 Task: Check the percentage active listings of mud room in the last 5 years.
Action: Mouse moved to (920, 209)
Screenshot: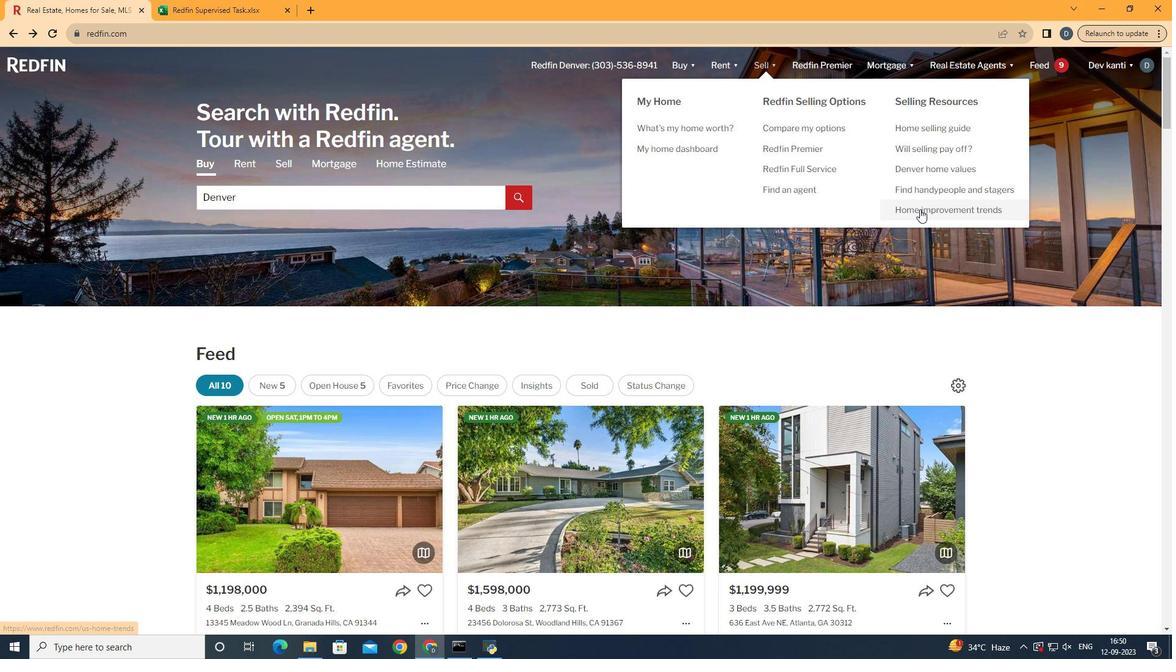 
Action: Mouse pressed left at (920, 209)
Screenshot: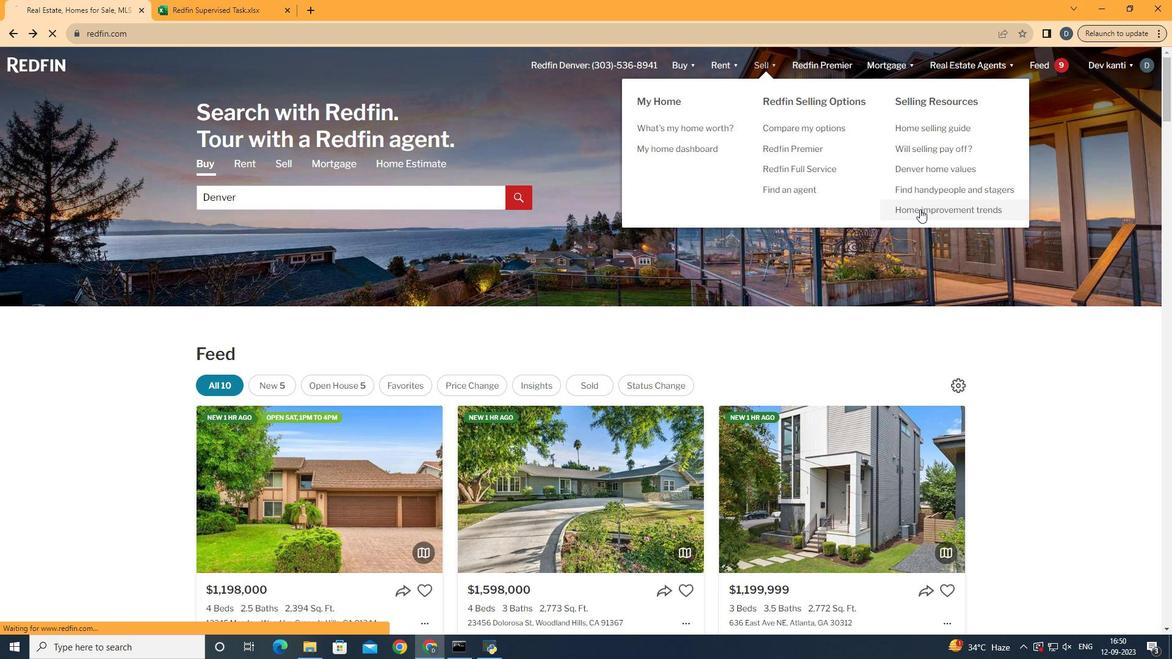 
Action: Mouse moved to (284, 232)
Screenshot: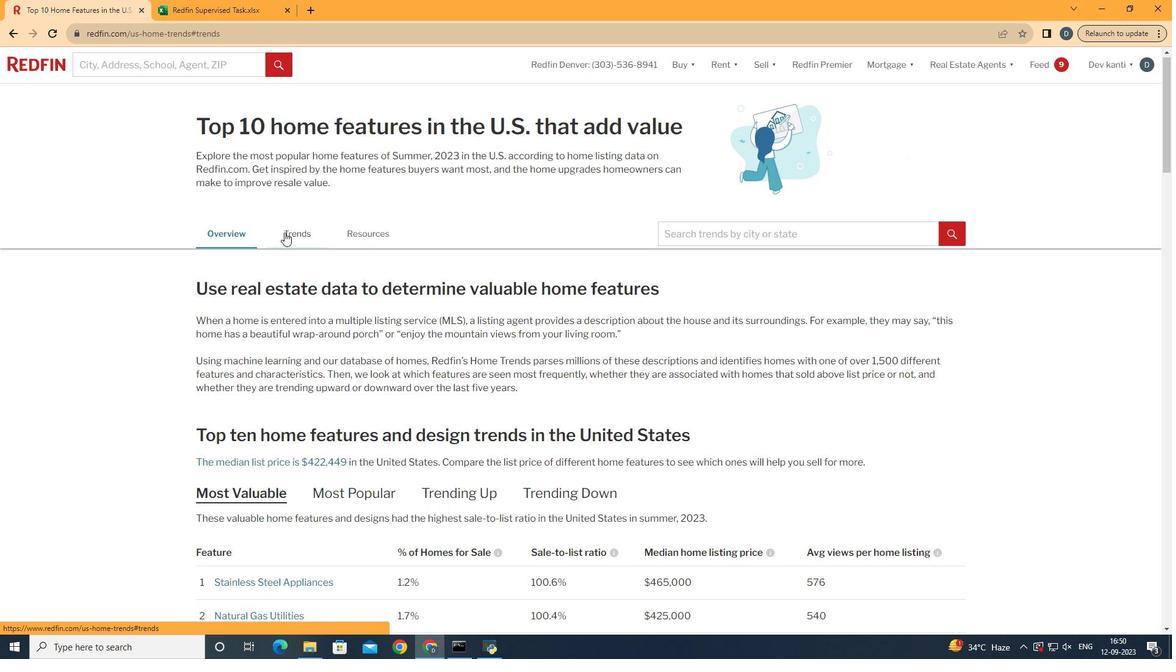 
Action: Mouse pressed left at (284, 232)
Screenshot: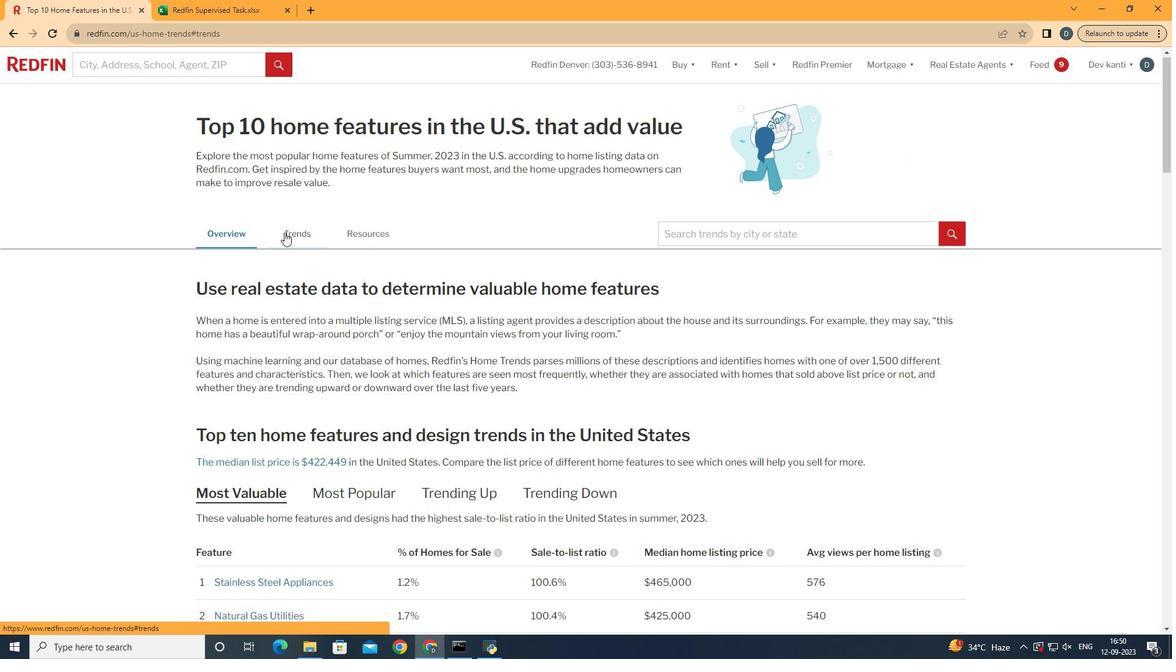 
Action: Mouse moved to (329, 294)
Screenshot: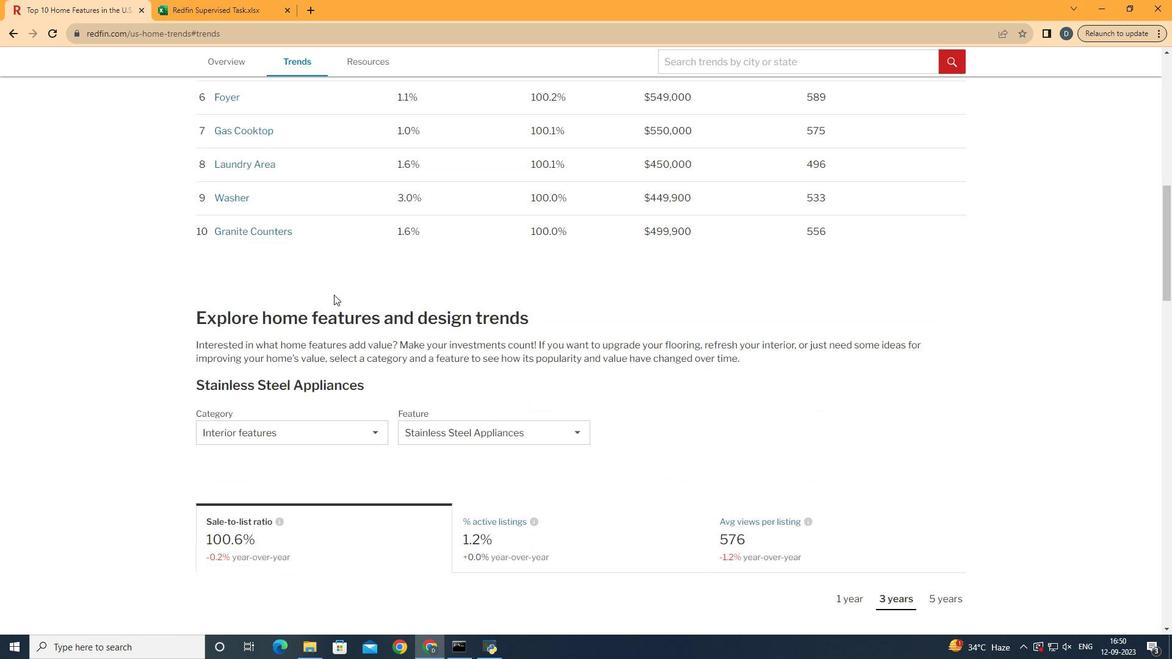 
Action: Mouse scrolled (329, 293) with delta (0, 0)
Screenshot: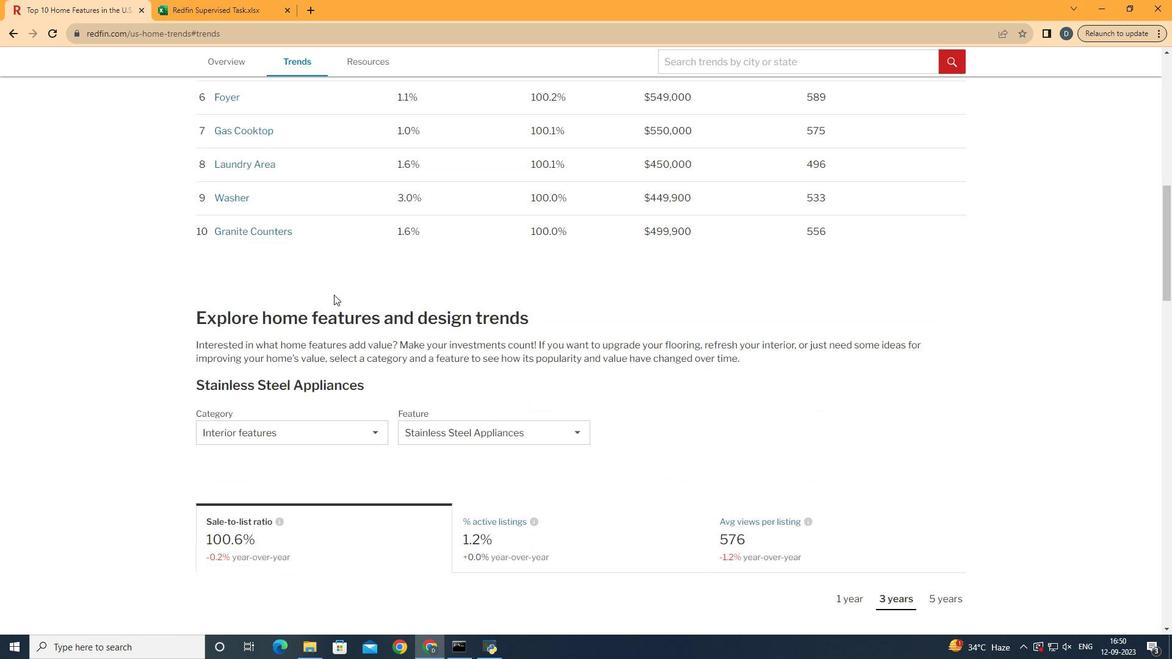 
Action: Mouse moved to (330, 294)
Screenshot: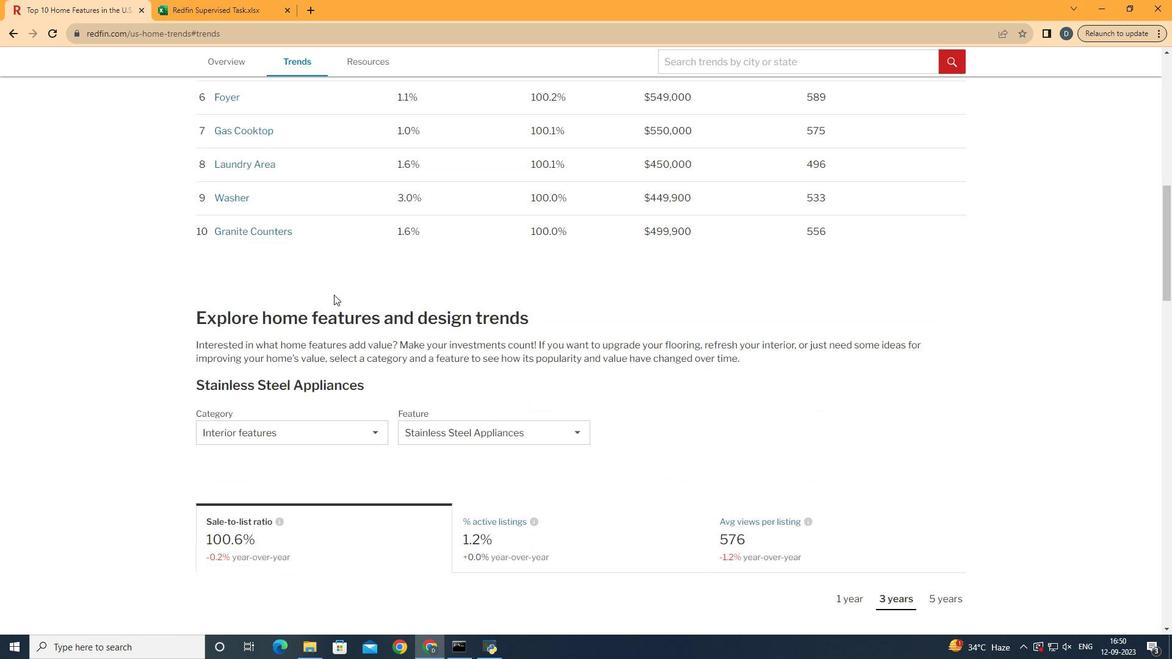 
Action: Mouse scrolled (330, 294) with delta (0, 0)
Screenshot: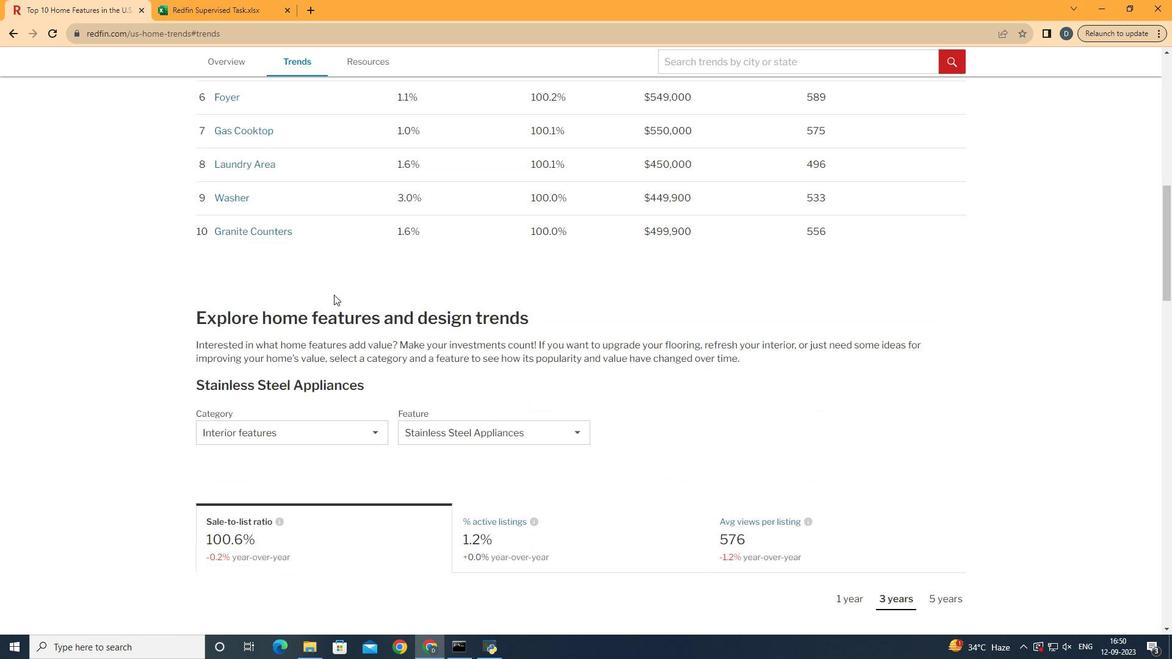 
Action: Mouse scrolled (330, 294) with delta (0, 0)
Screenshot: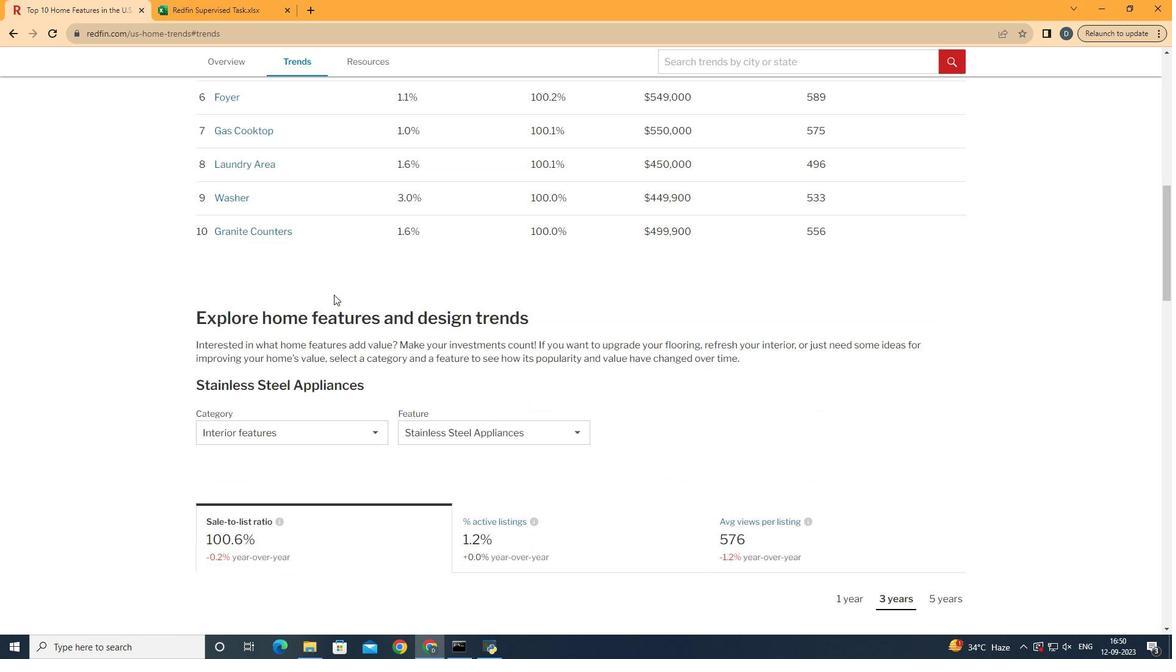 
Action: Mouse scrolled (330, 294) with delta (0, 0)
Screenshot: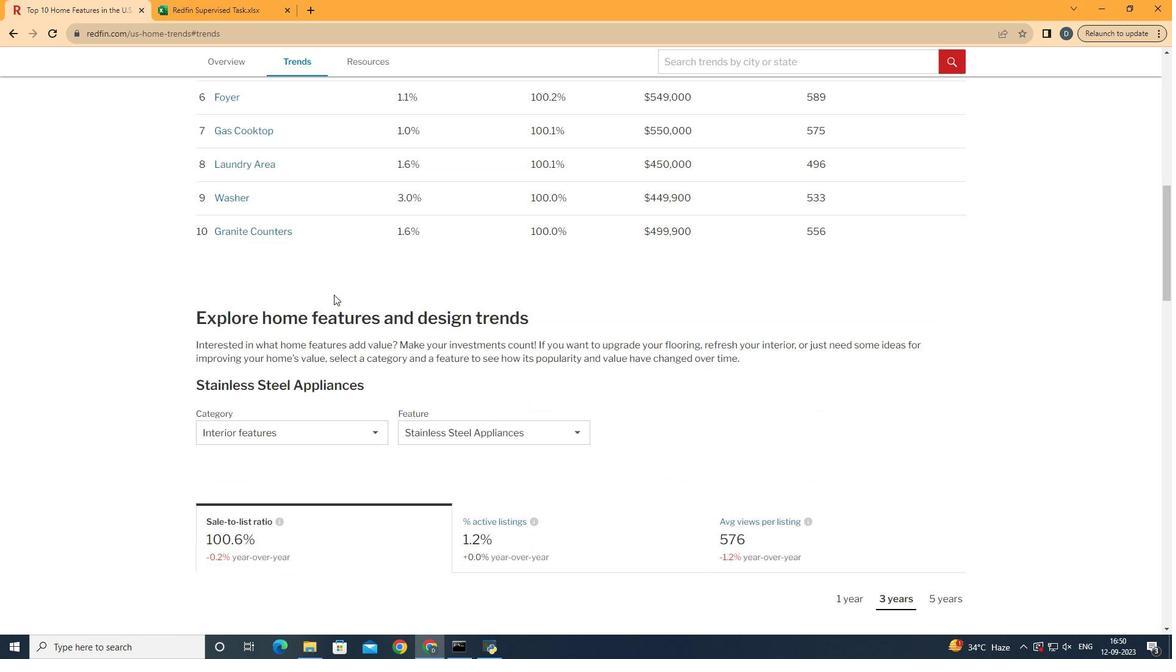 
Action: Mouse scrolled (330, 294) with delta (0, 0)
Screenshot: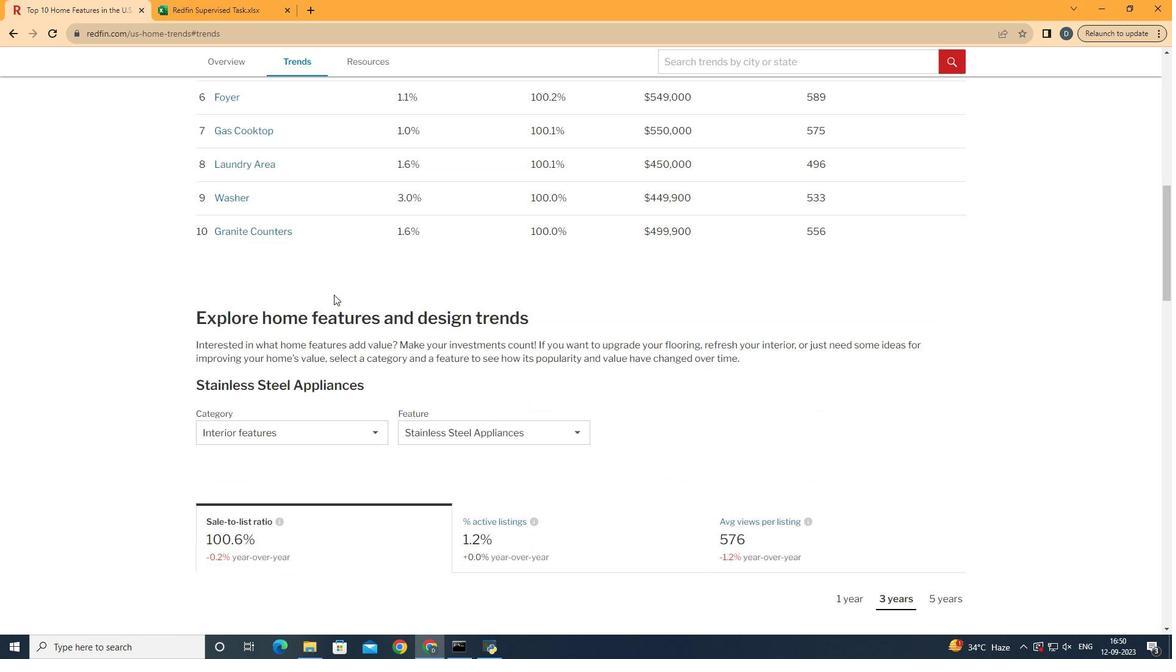 
Action: Mouse moved to (333, 294)
Screenshot: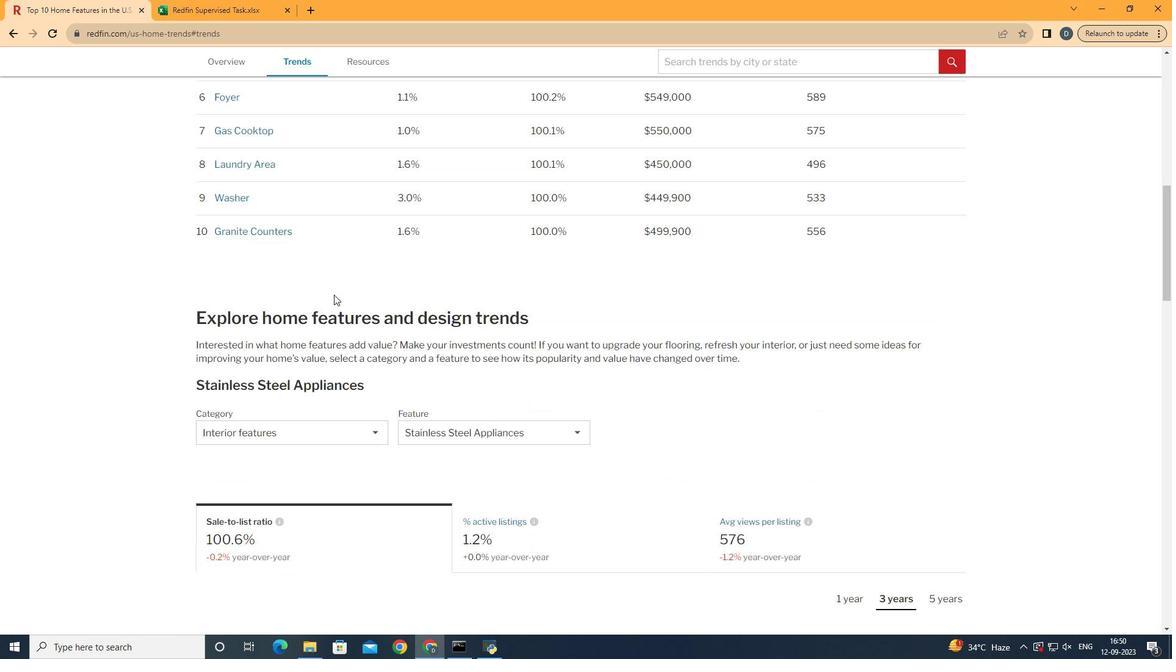 
Action: Mouse scrolled (333, 294) with delta (0, 0)
Screenshot: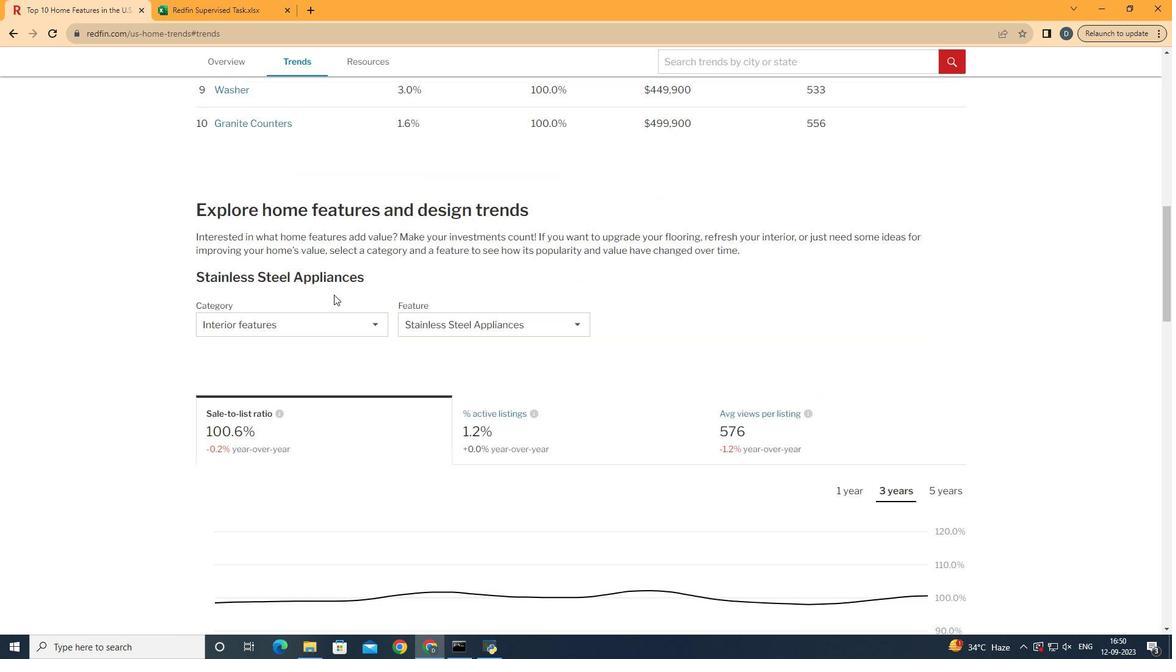 
Action: Mouse scrolled (333, 294) with delta (0, 0)
Screenshot: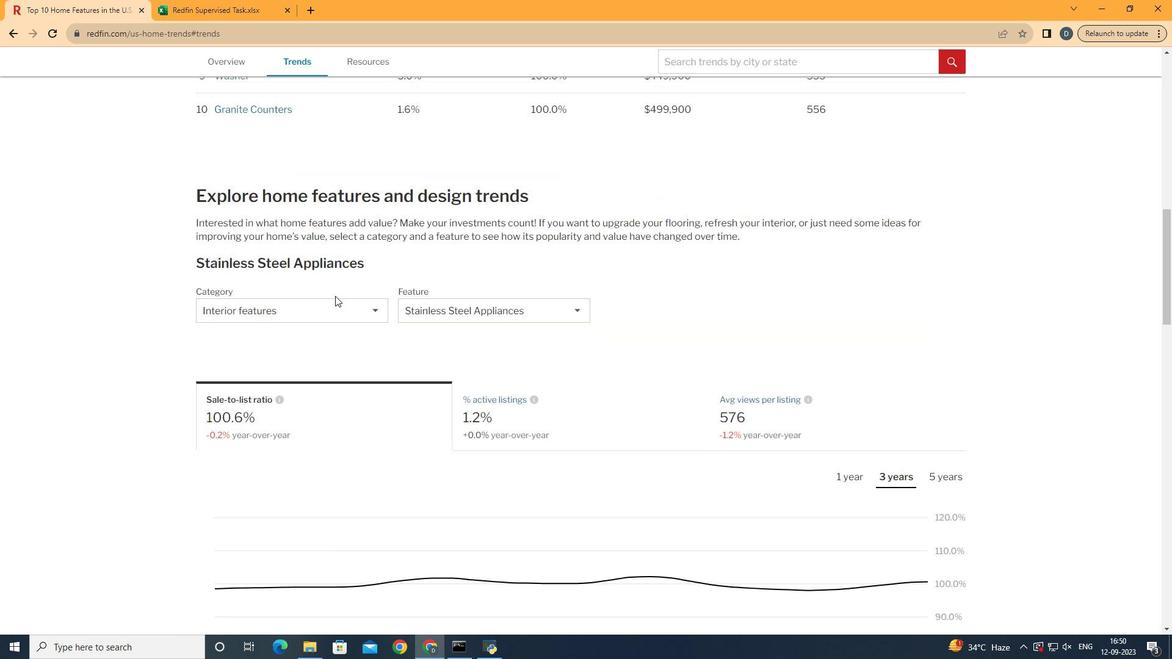 
Action: Mouse moved to (332, 316)
Screenshot: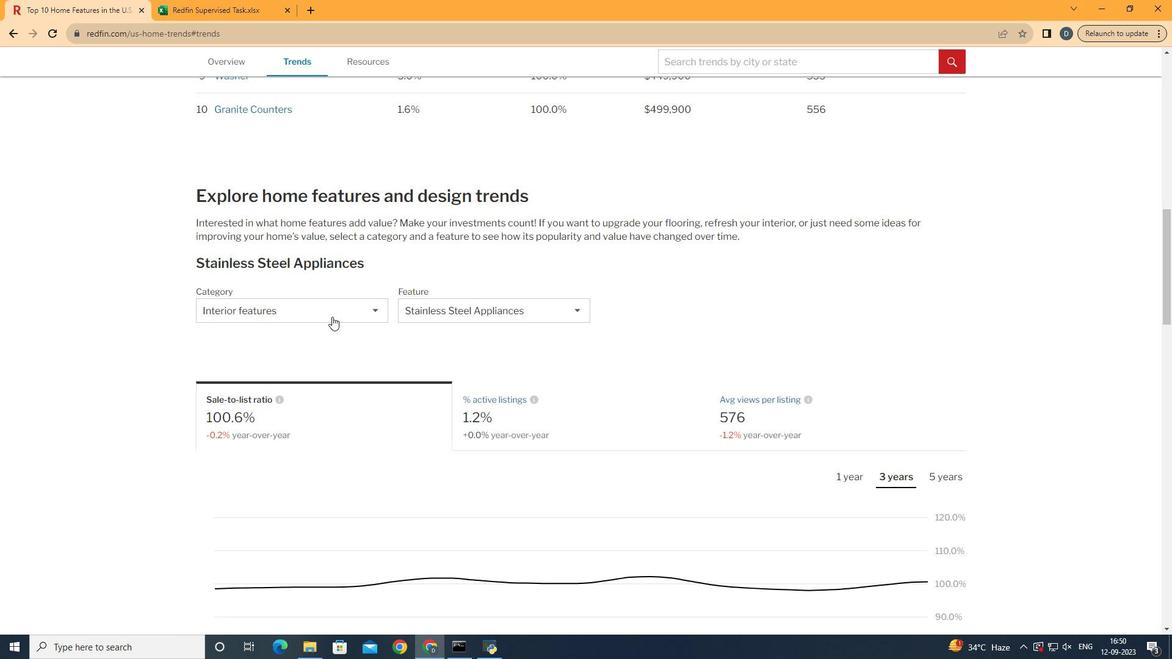 
Action: Mouse pressed left at (332, 316)
Screenshot: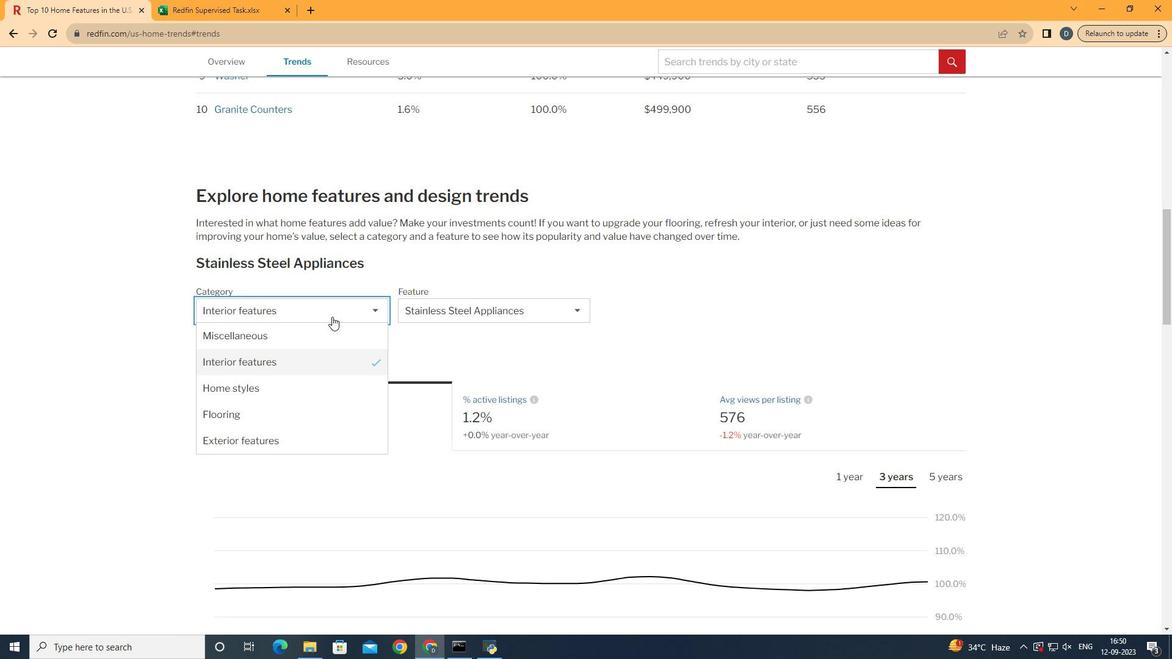 
Action: Mouse moved to (343, 359)
Screenshot: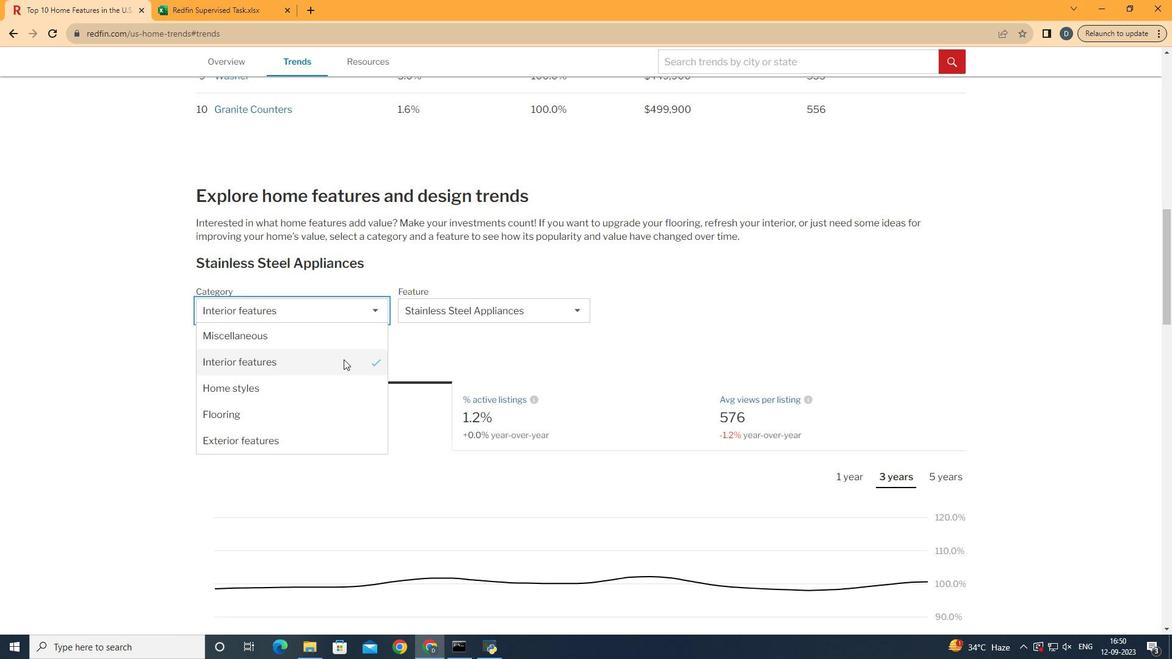 
Action: Mouse pressed left at (343, 359)
Screenshot: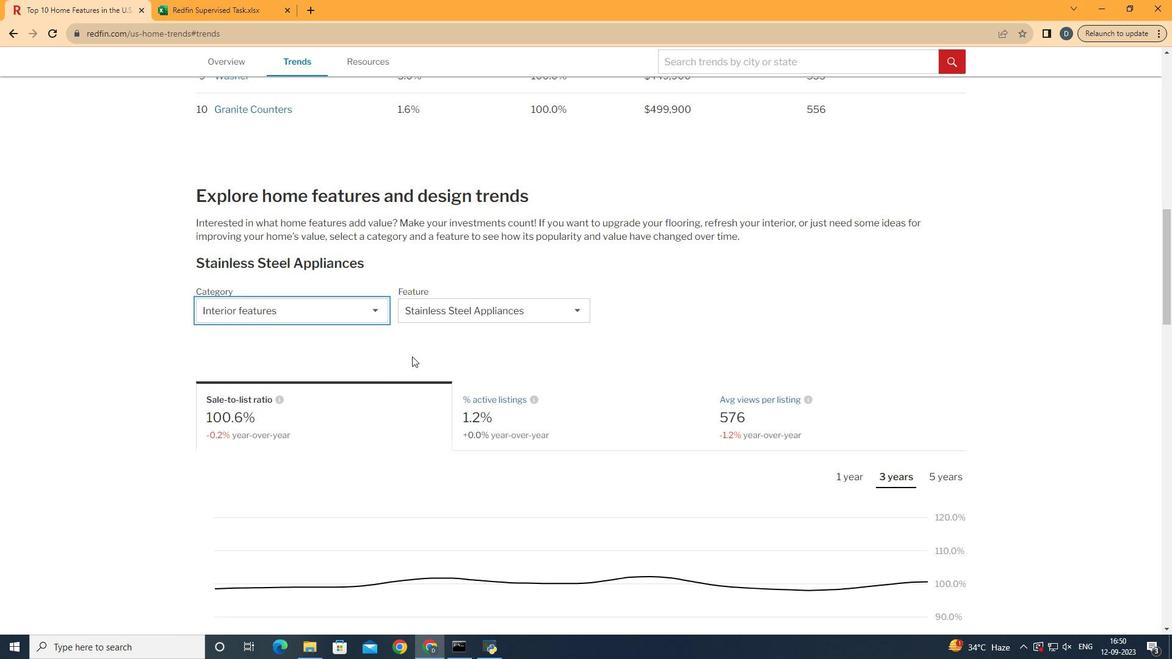 
Action: Mouse moved to (508, 309)
Screenshot: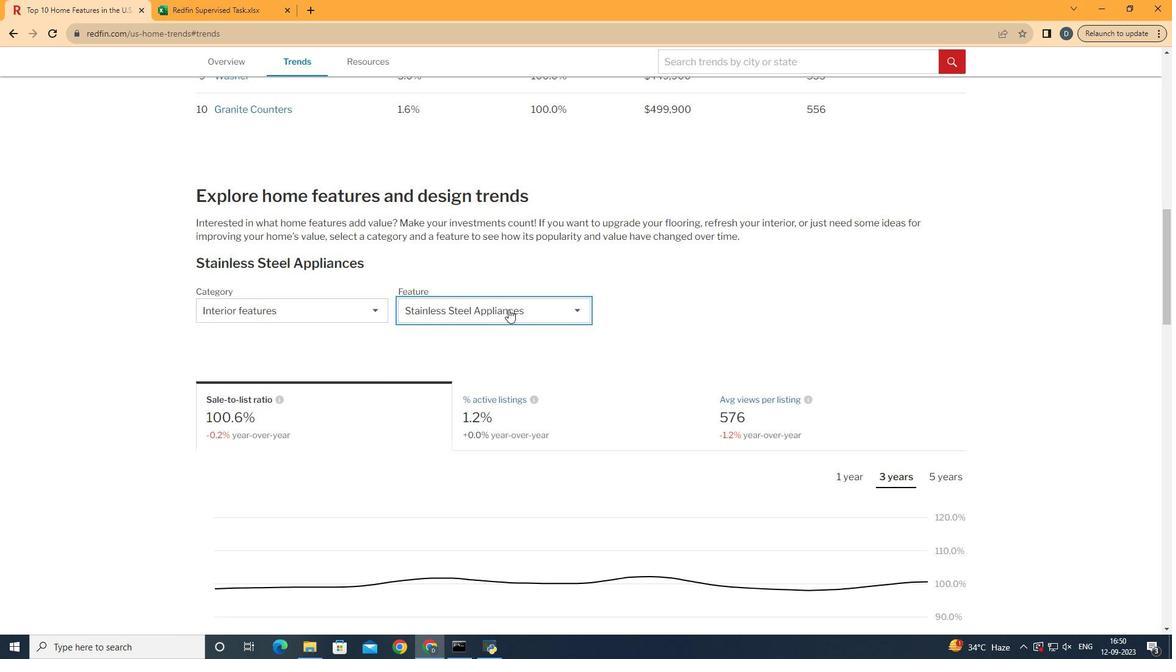 
Action: Mouse pressed left at (508, 309)
Screenshot: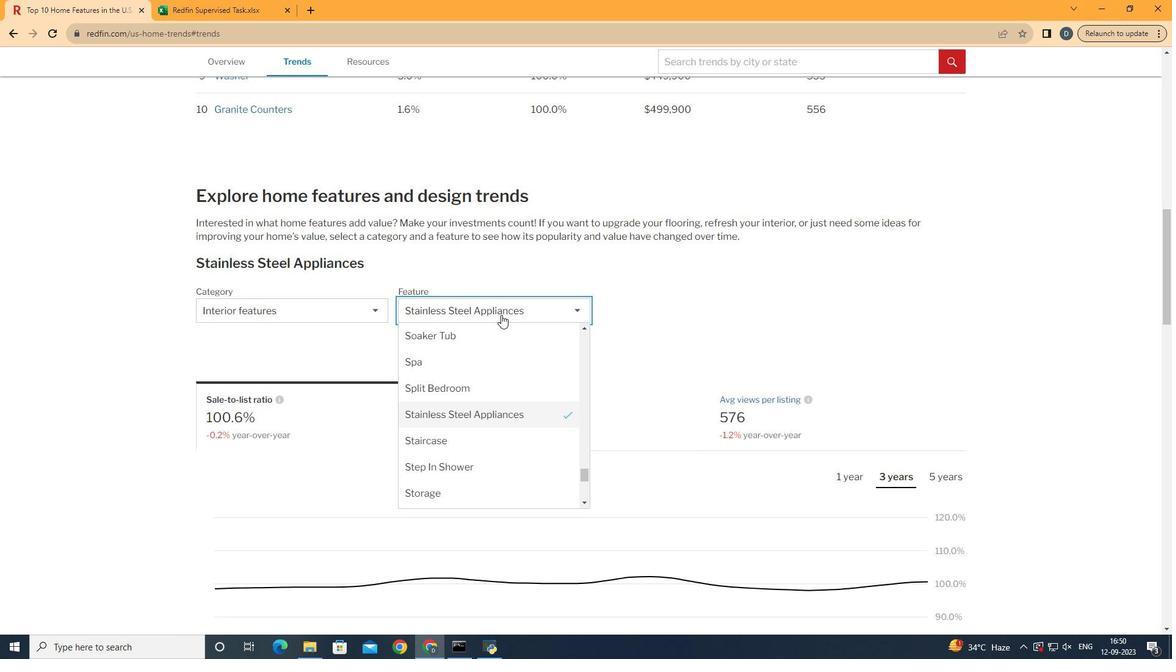 
Action: Mouse moved to (509, 391)
Screenshot: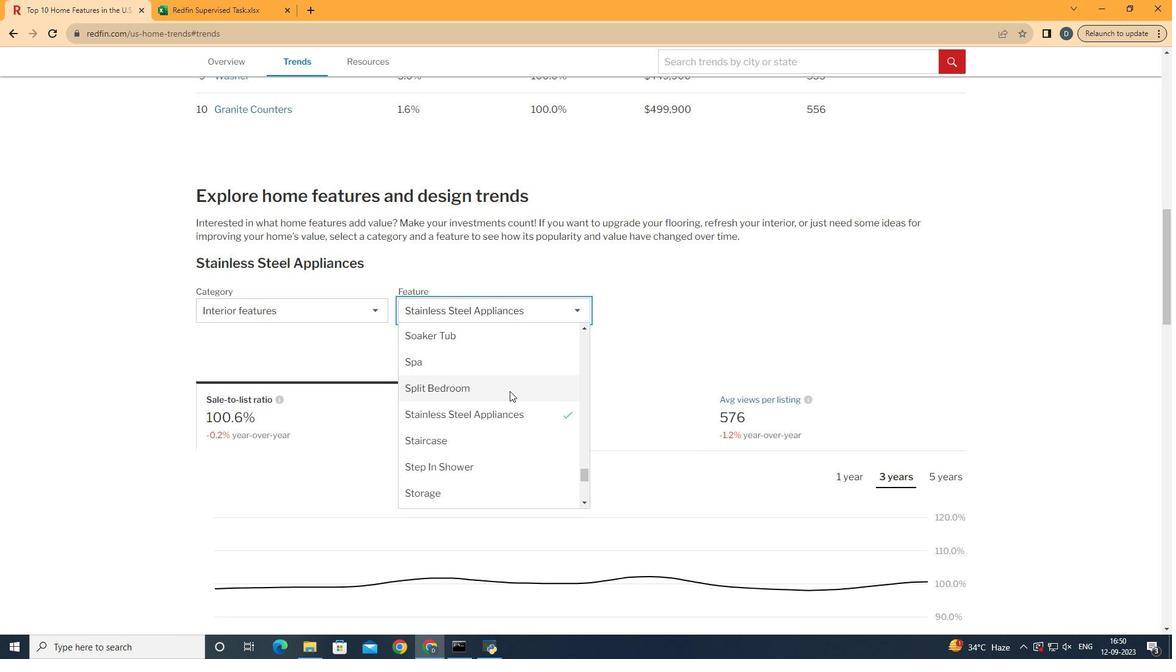 
Action: Mouse scrolled (509, 391) with delta (0, 0)
Screenshot: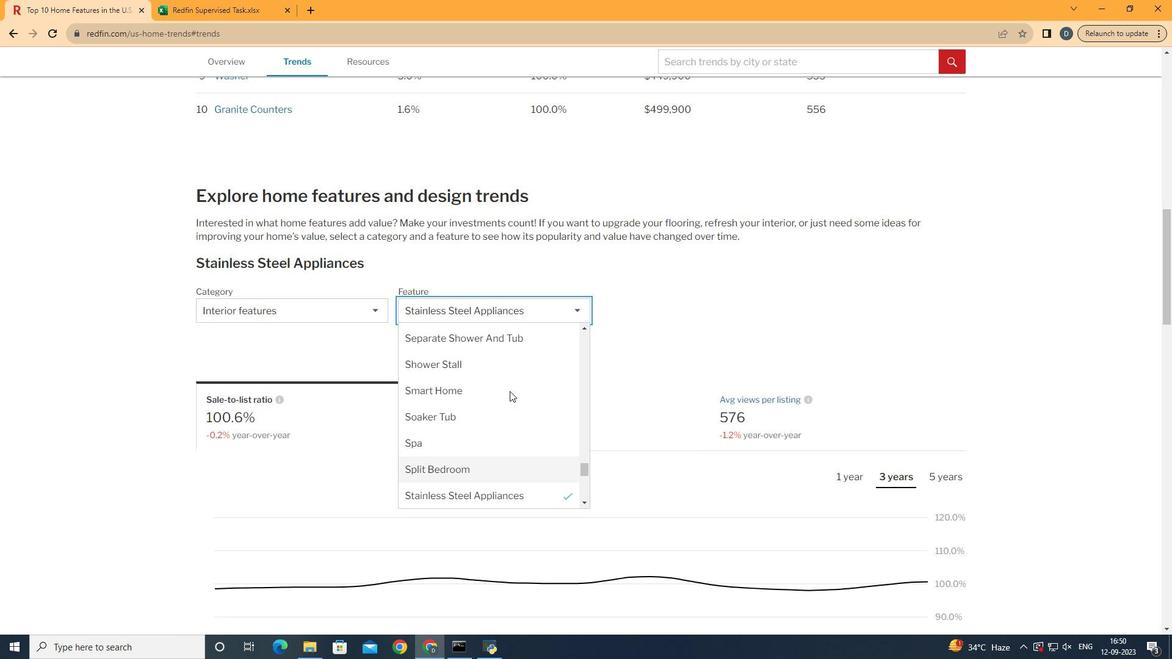 
Action: Mouse scrolled (509, 391) with delta (0, 0)
Screenshot: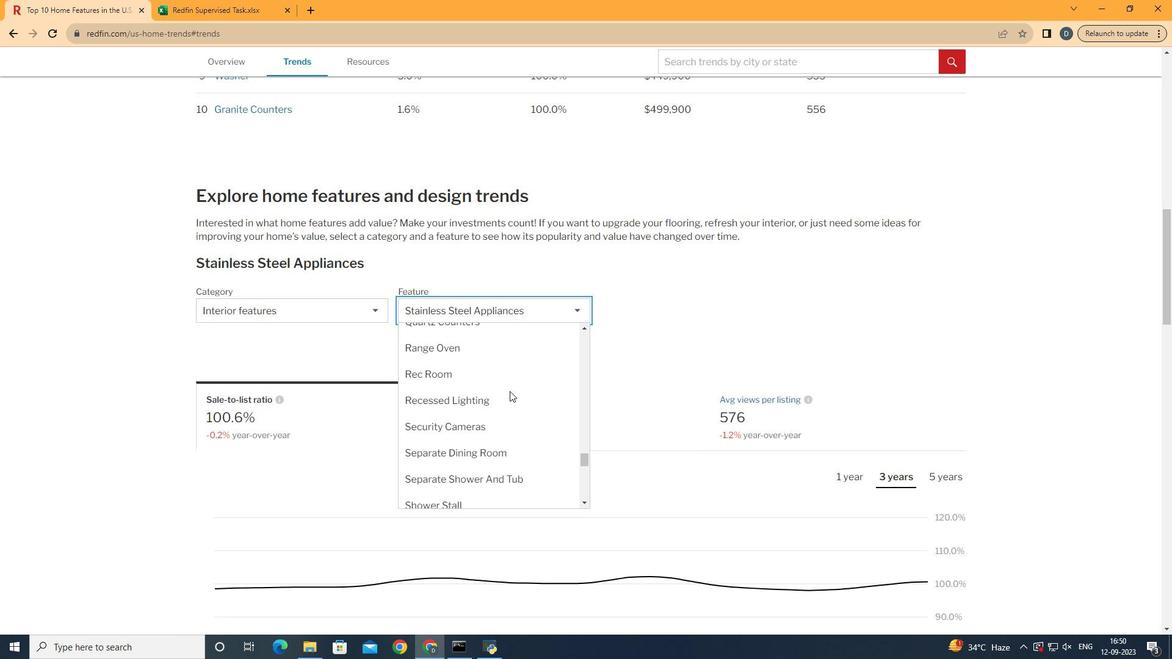 
Action: Mouse scrolled (509, 391) with delta (0, 0)
Screenshot: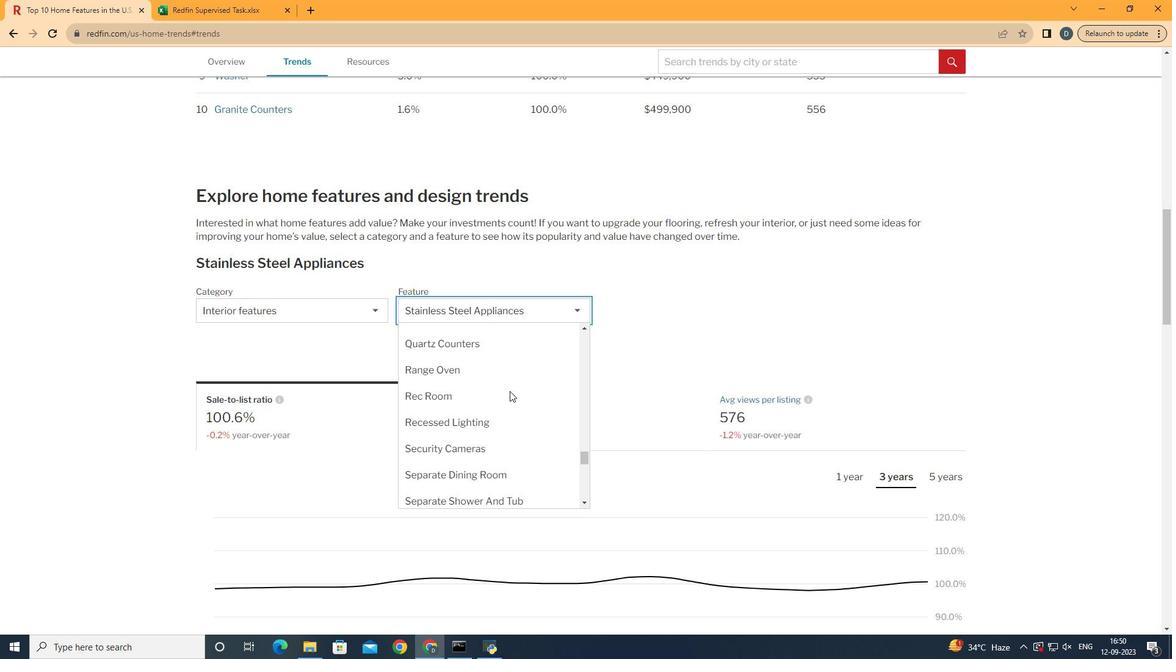 
Action: Mouse scrolled (509, 391) with delta (0, 0)
Screenshot: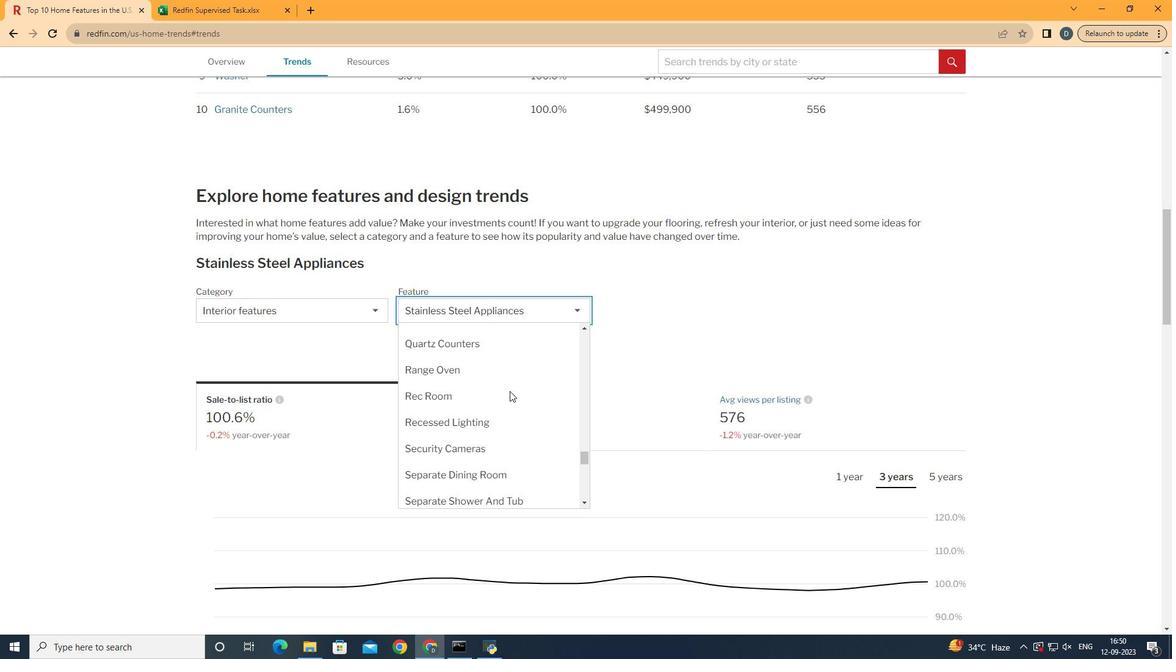 
Action: Mouse scrolled (509, 391) with delta (0, 0)
Screenshot: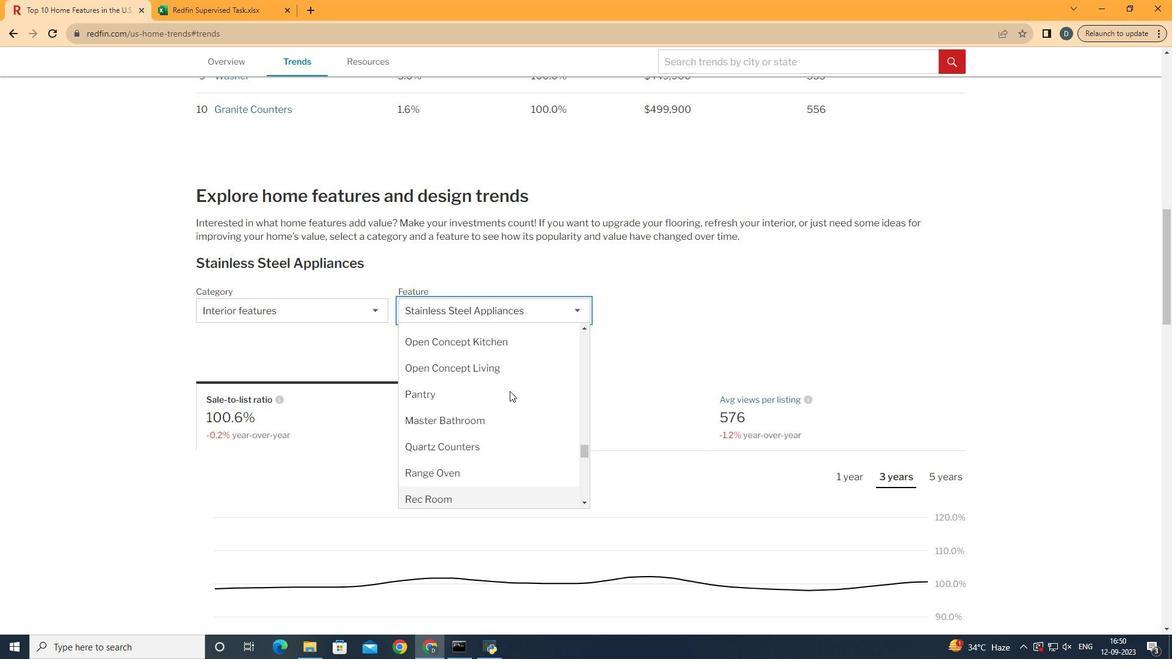 
Action: Mouse scrolled (509, 391) with delta (0, 0)
Screenshot: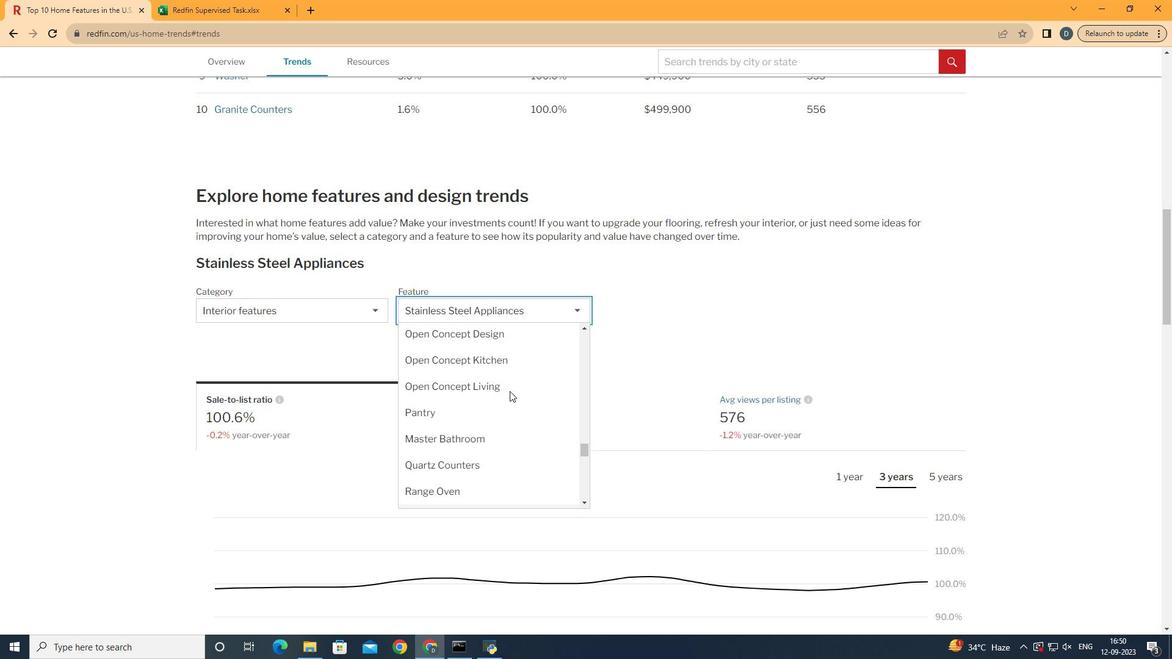 
Action: Mouse scrolled (509, 391) with delta (0, 0)
Screenshot: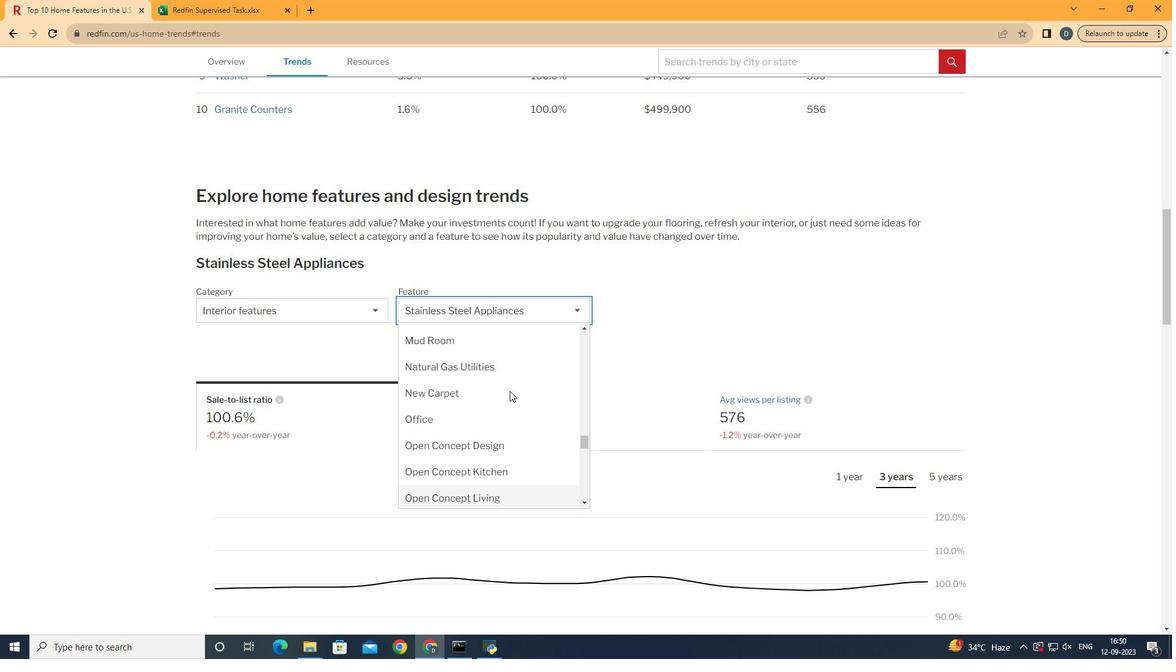 
Action: Mouse scrolled (509, 391) with delta (0, 0)
Screenshot: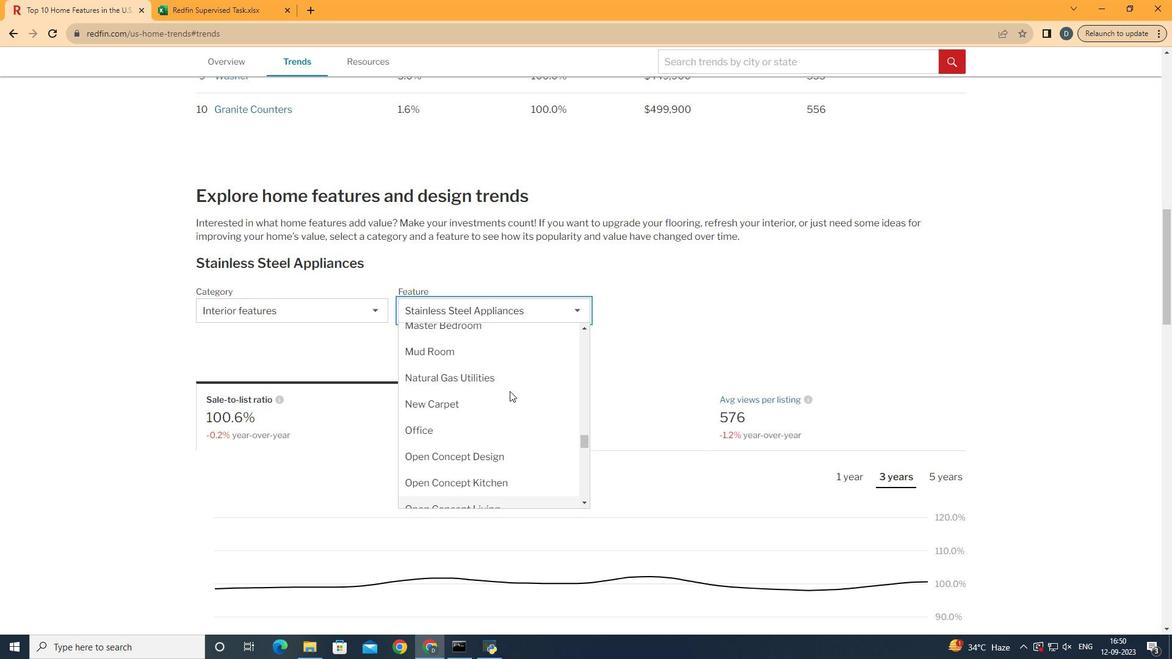 
Action: Mouse moved to (523, 355)
Screenshot: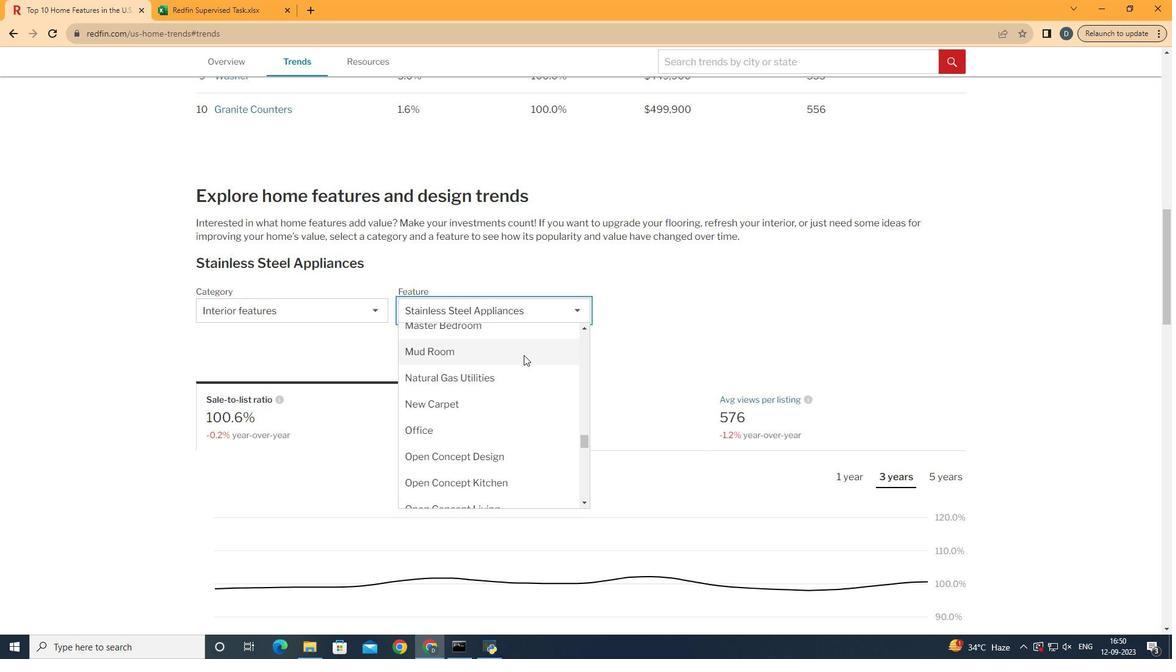 
Action: Mouse pressed left at (523, 355)
Screenshot: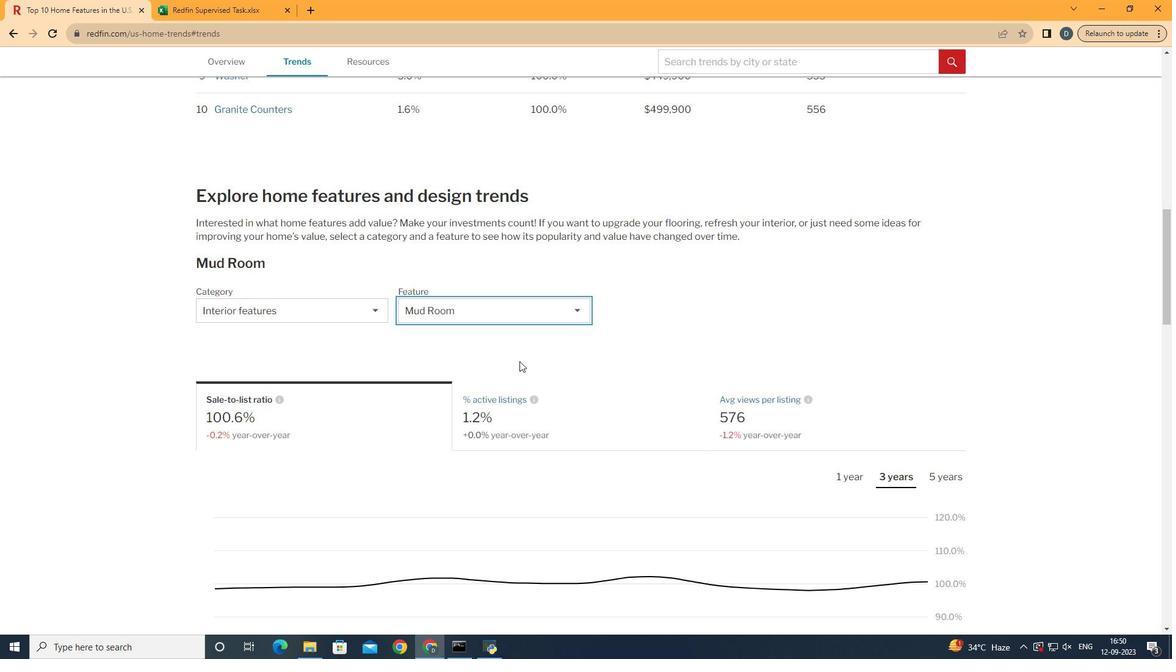 
Action: Mouse moved to (575, 414)
Screenshot: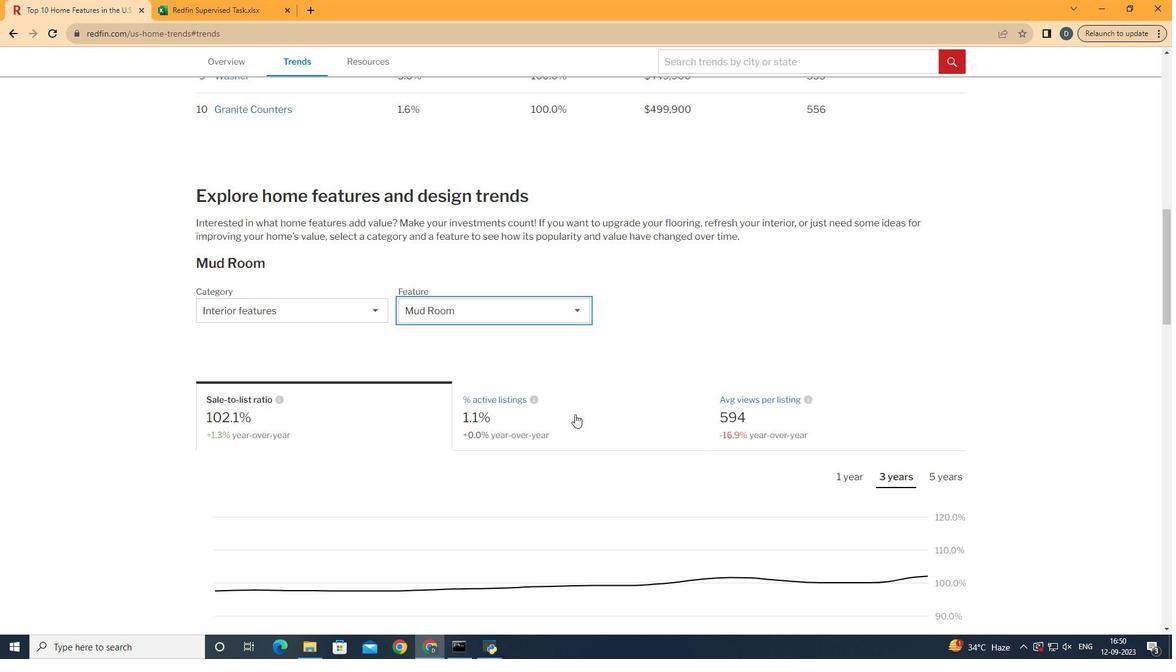 
Action: Mouse pressed left at (575, 414)
Screenshot: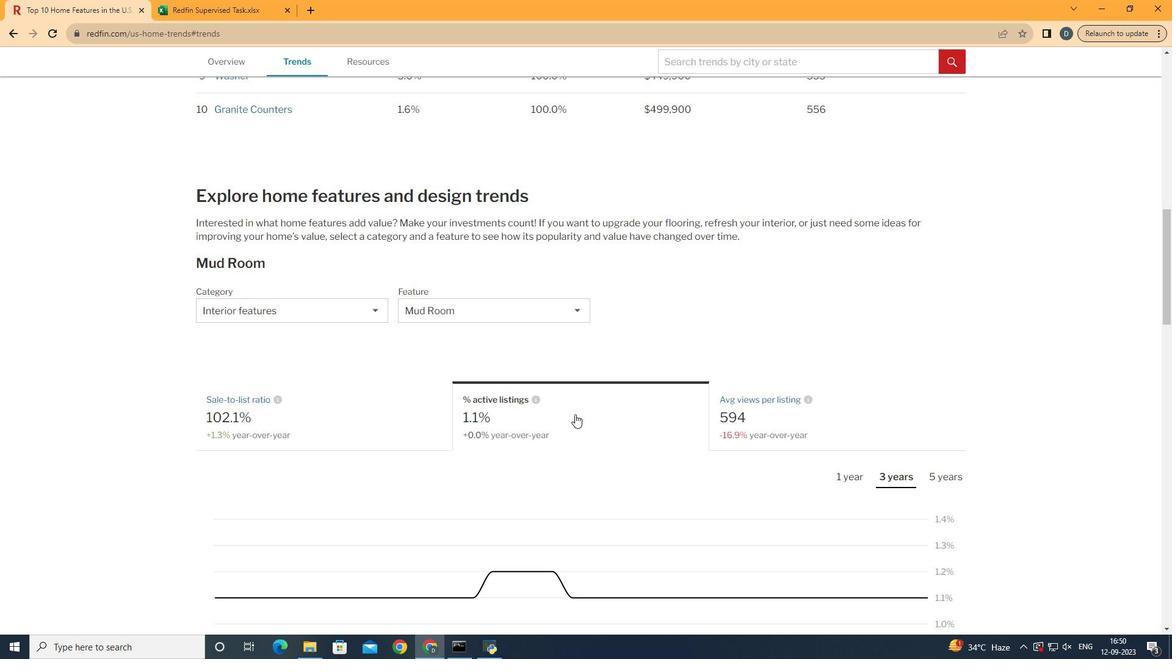 
Action: Mouse scrolled (575, 413) with delta (0, 0)
Screenshot: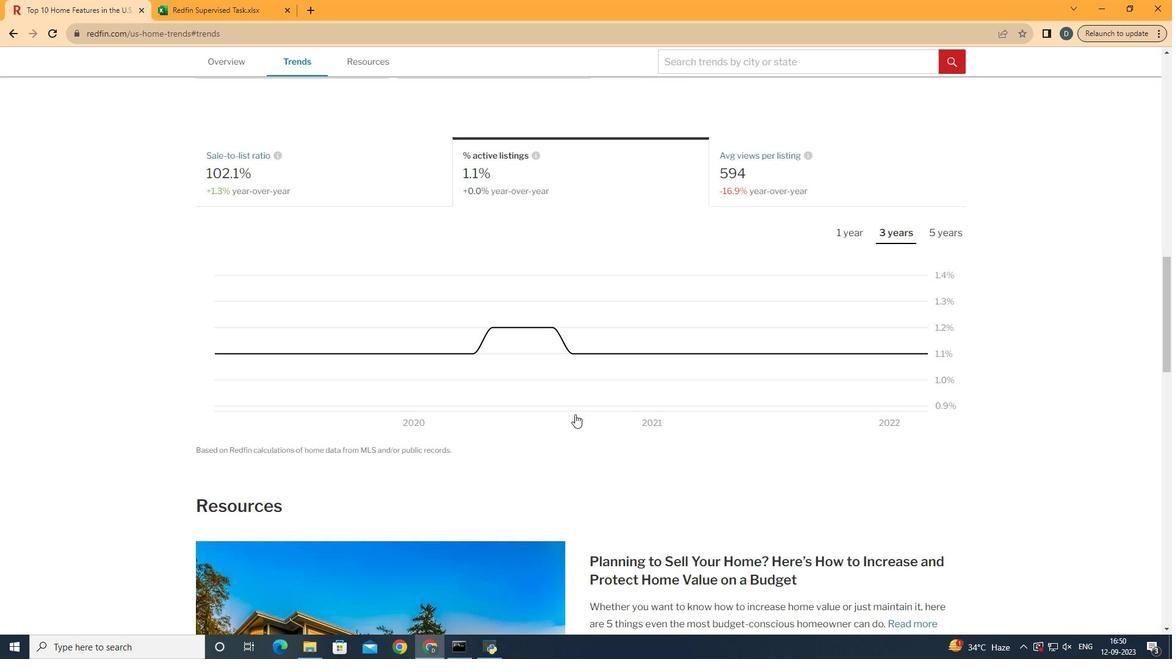 
Action: Mouse scrolled (575, 413) with delta (0, 0)
Screenshot: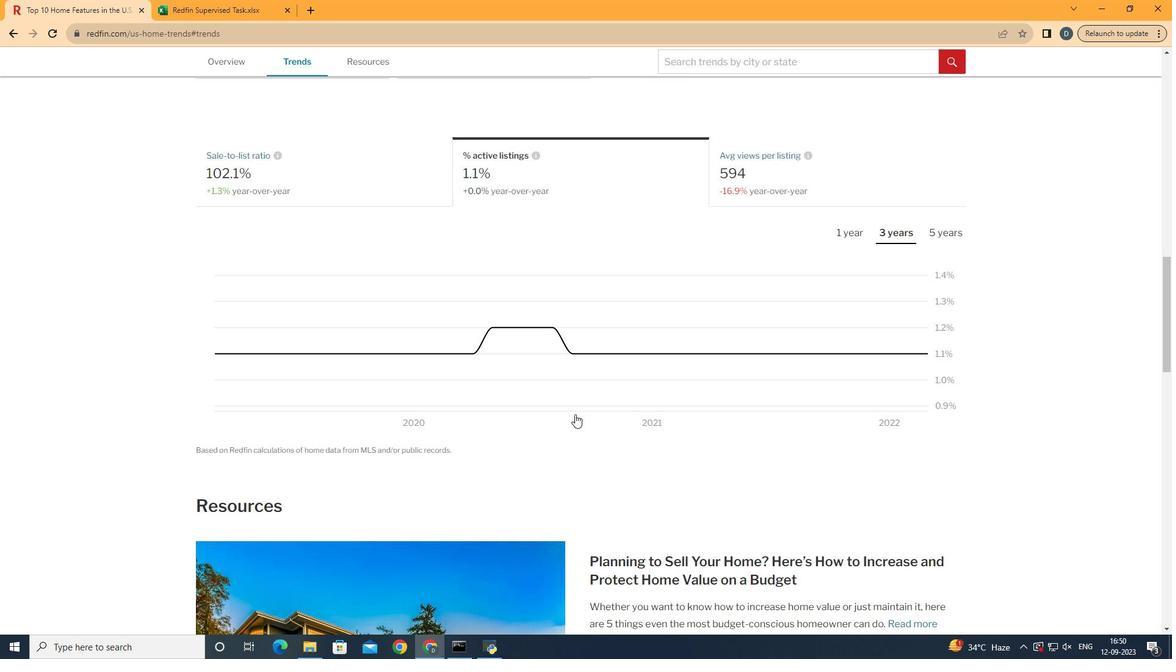 
Action: Mouse scrolled (575, 413) with delta (0, 0)
Screenshot: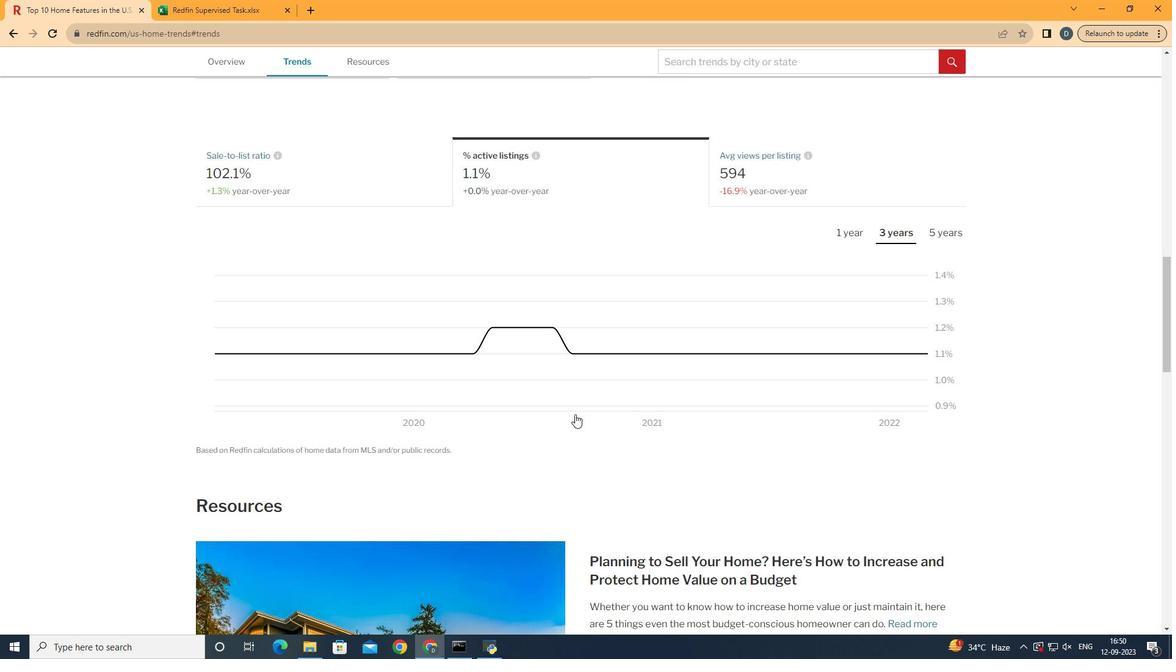 
Action: Mouse scrolled (575, 413) with delta (0, 0)
Screenshot: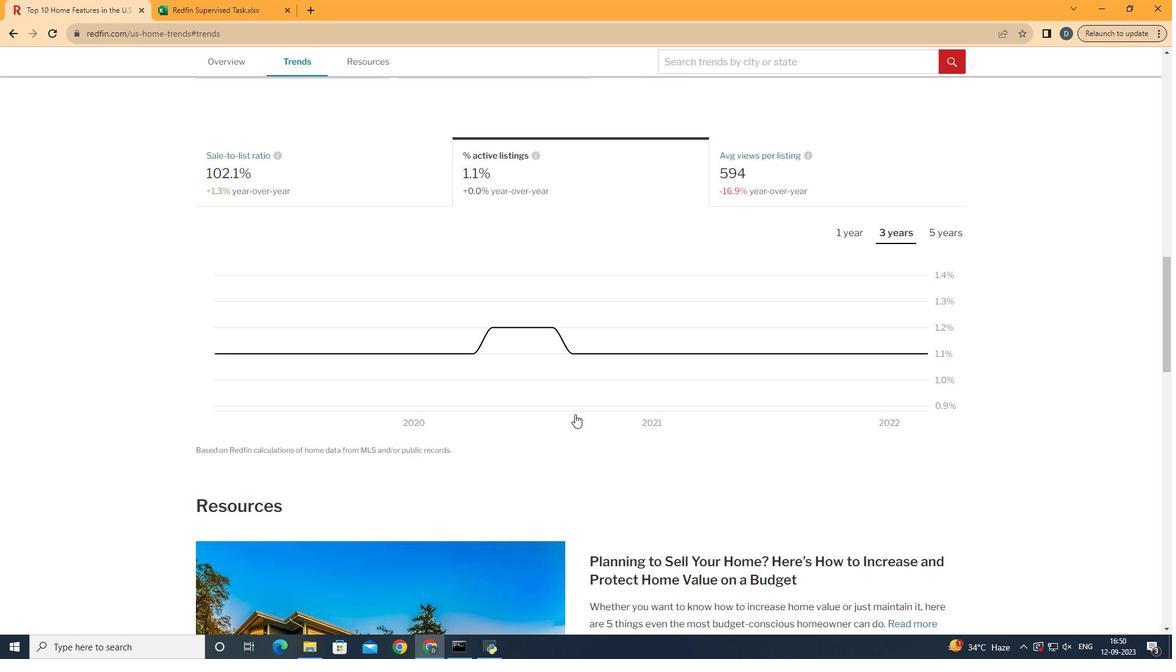 
Action: Mouse moved to (941, 233)
Screenshot: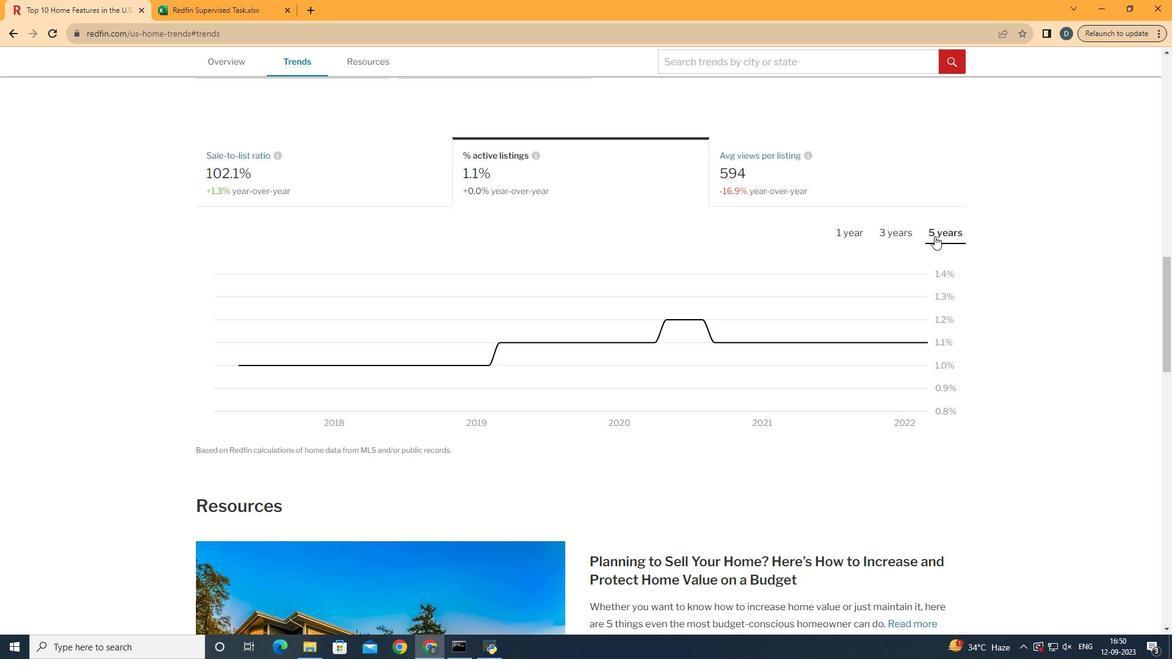 
Action: Mouse pressed left at (941, 233)
Screenshot: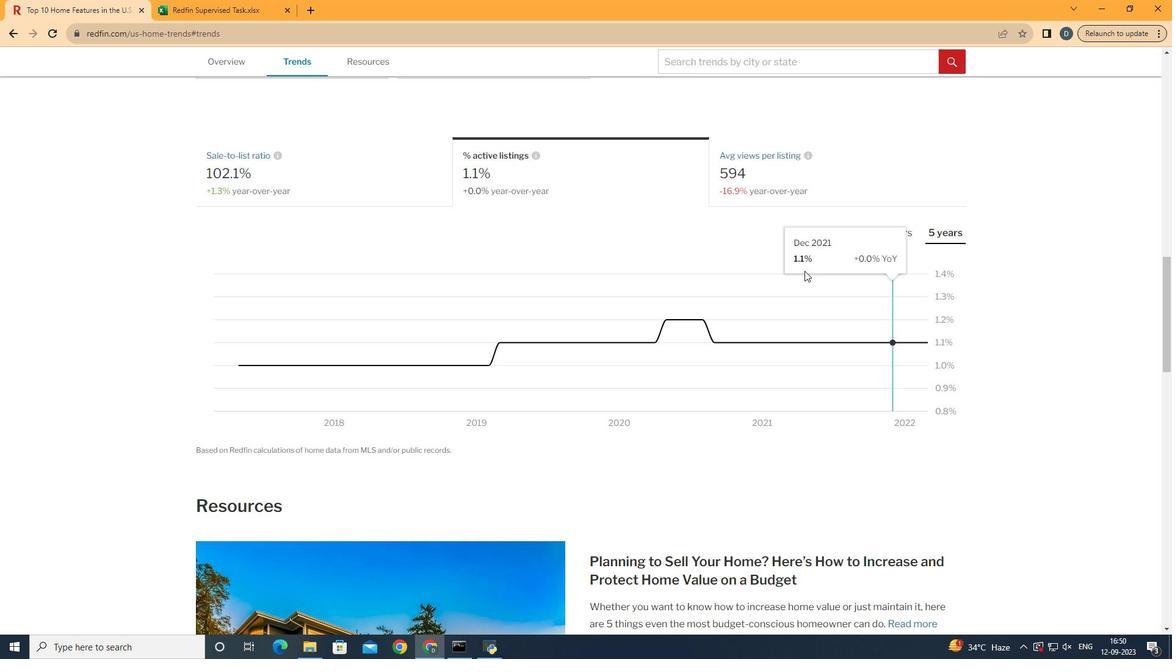 
Action: Mouse moved to (929, 349)
Screenshot: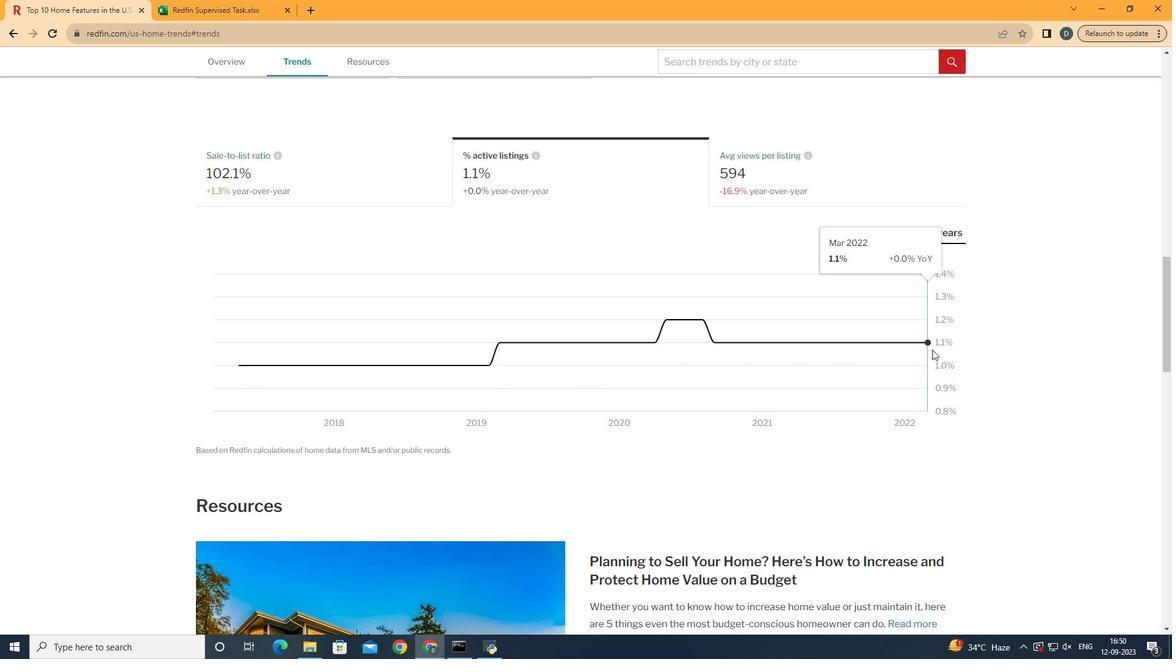 
